 Task: Change the email setting of favorites to daily.
Action: Mouse moved to (1171, 134)
Screenshot: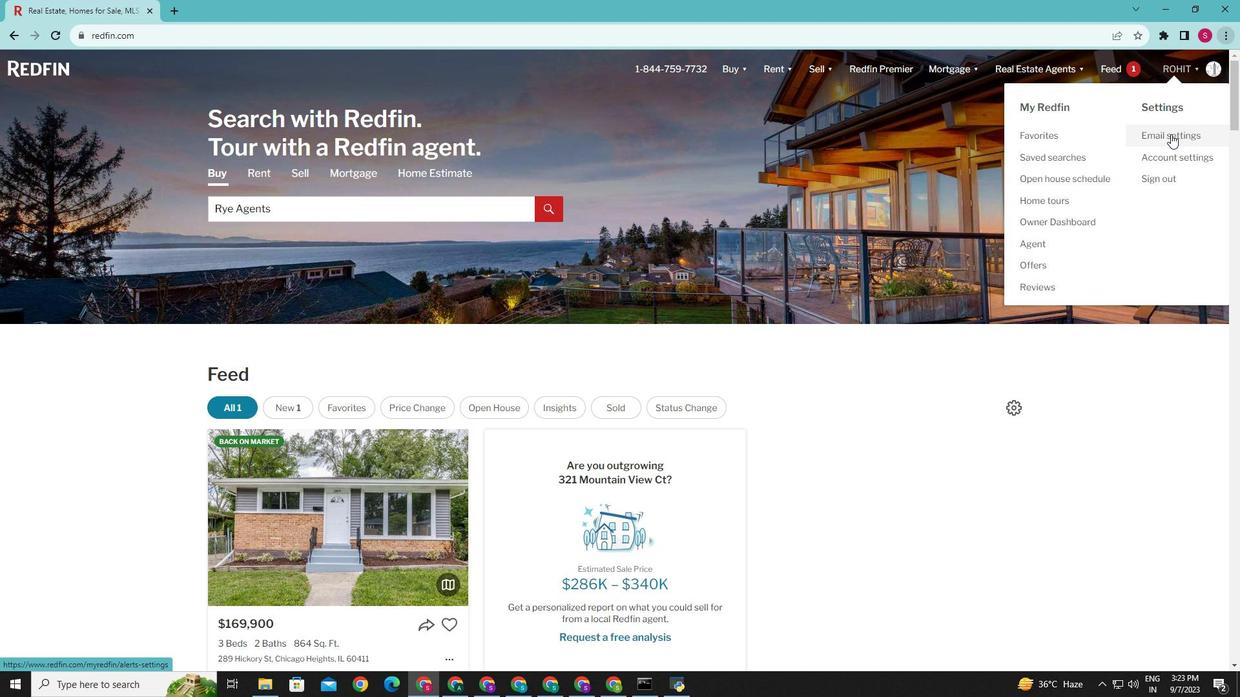 
Action: Mouse pressed left at (1171, 134)
Screenshot: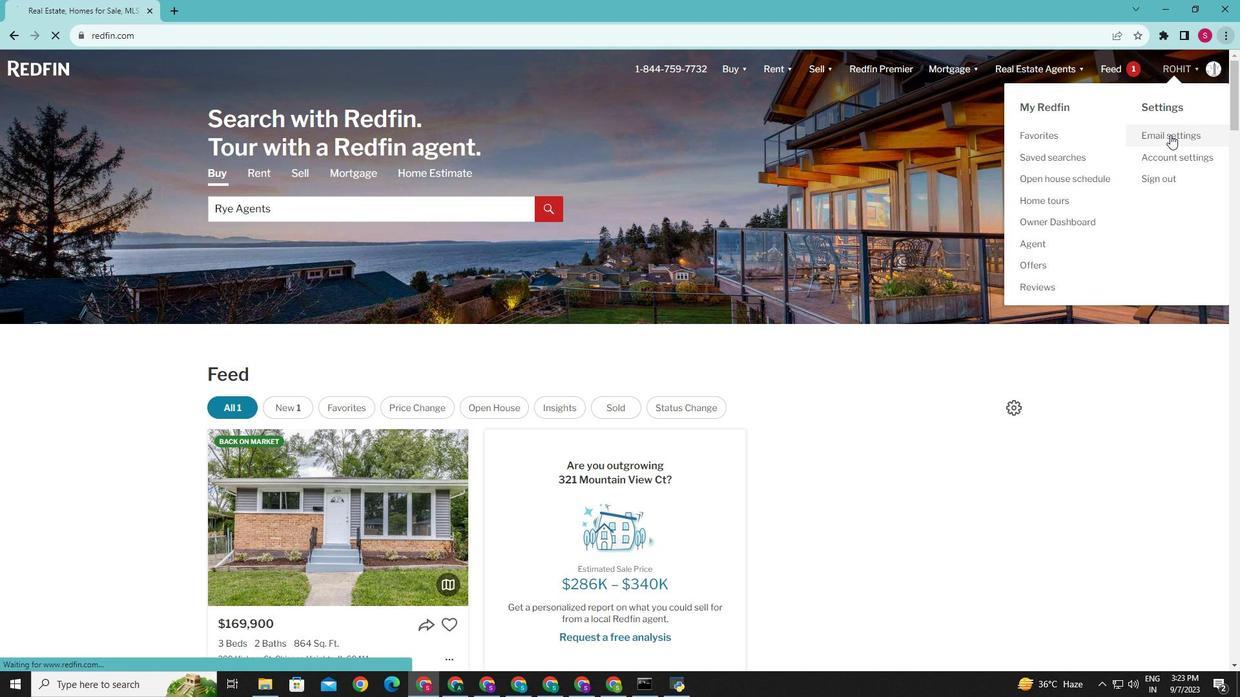 
Action: Mouse moved to (708, 344)
Screenshot: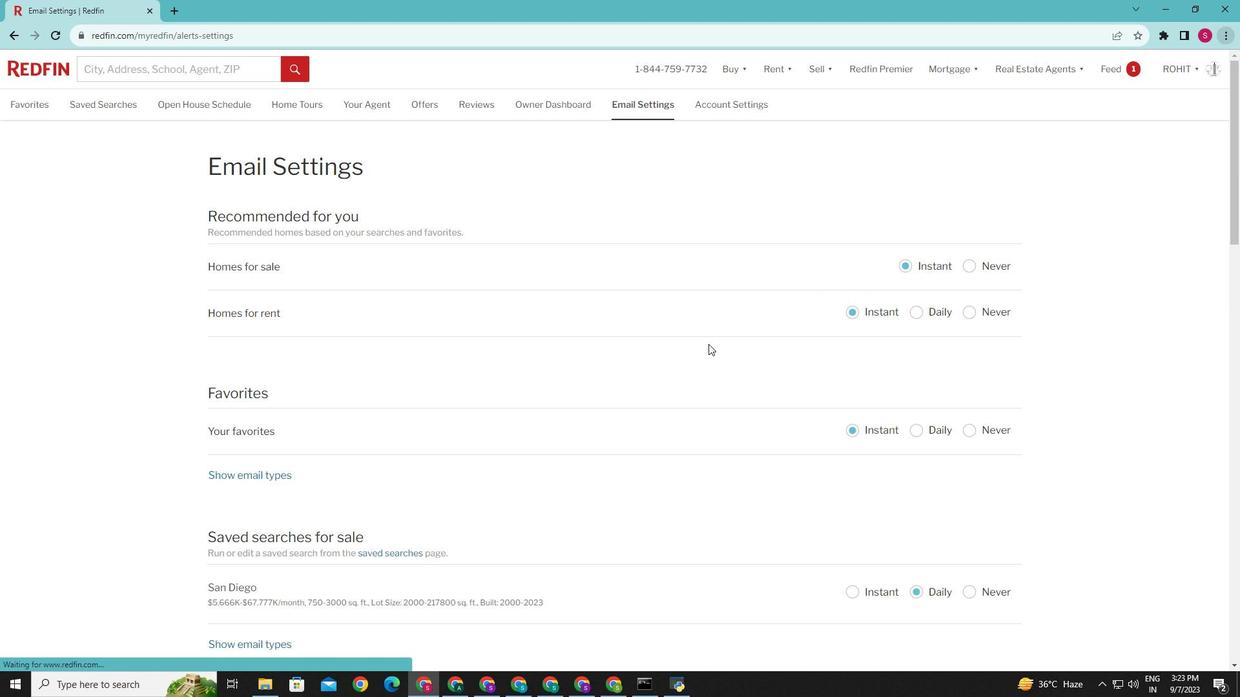 
Action: Mouse scrolled (708, 343) with delta (0, 0)
Screenshot: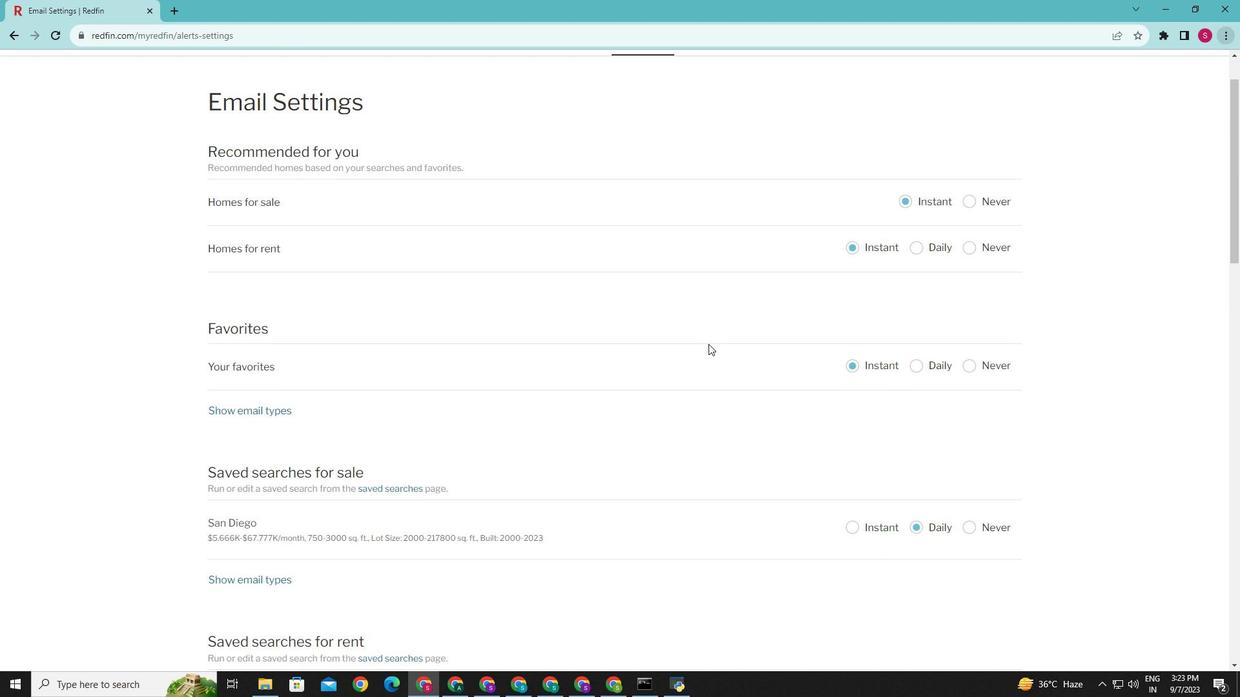 
Action: Mouse moved to (921, 365)
Screenshot: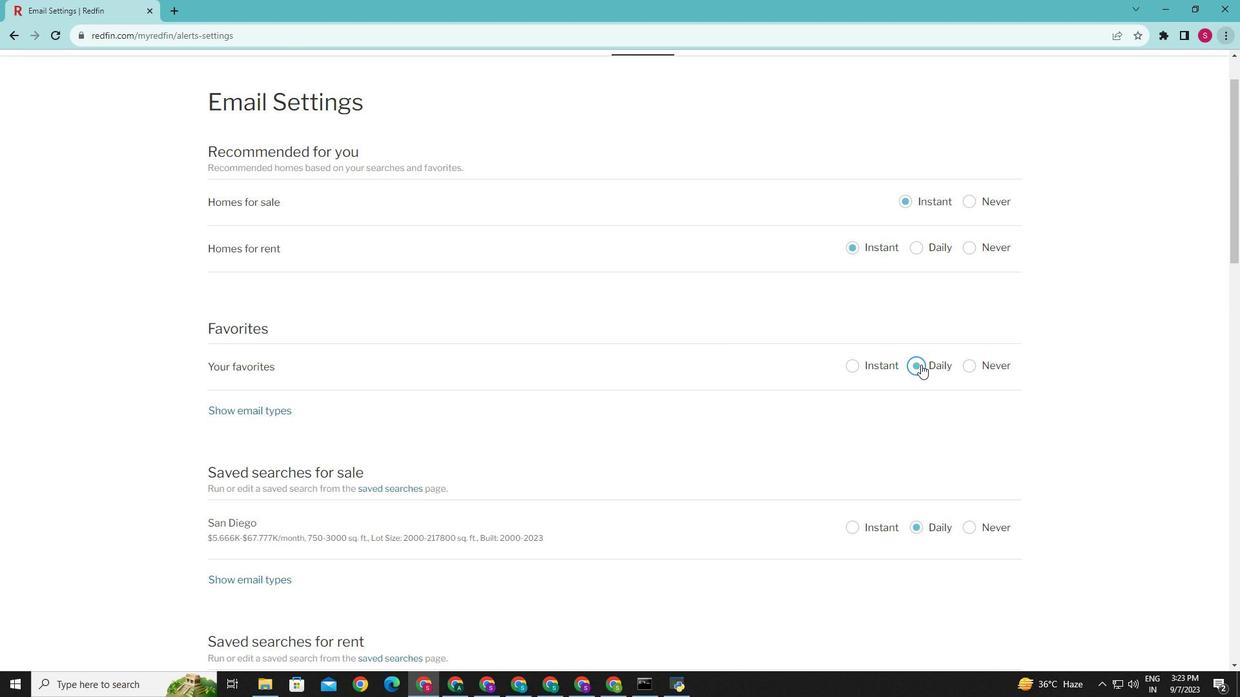 
Action: Mouse pressed left at (921, 365)
Screenshot: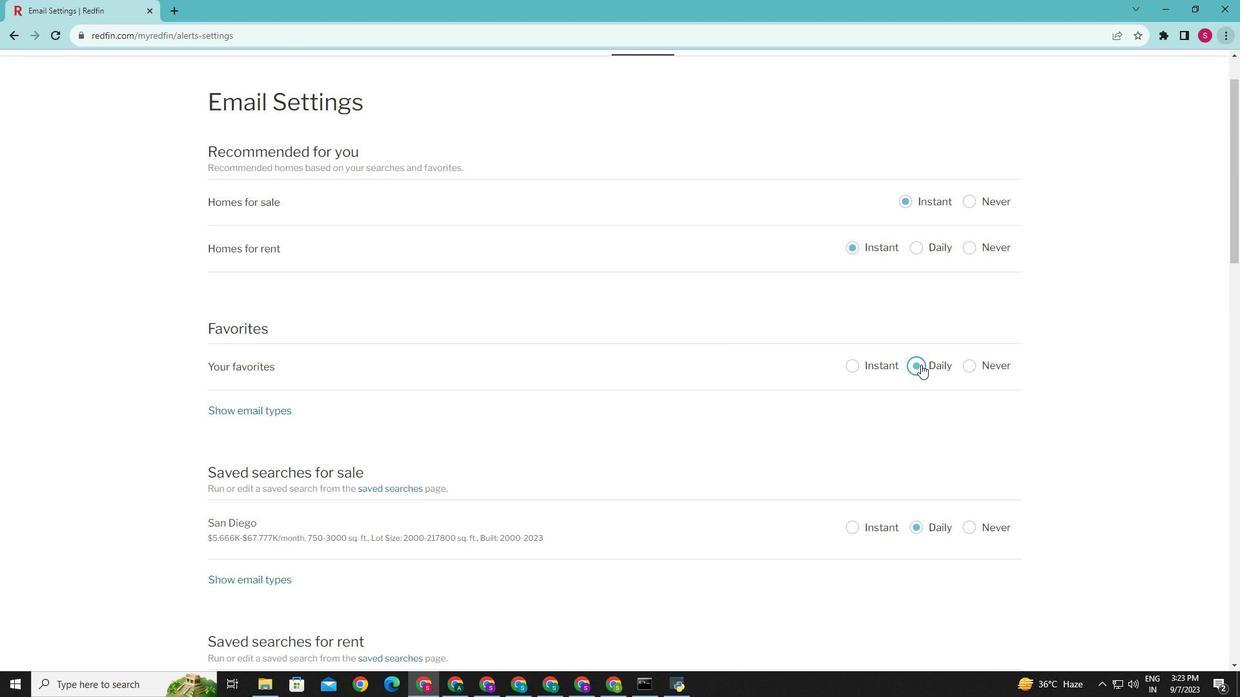
Action: Mouse moved to (824, 427)
Screenshot: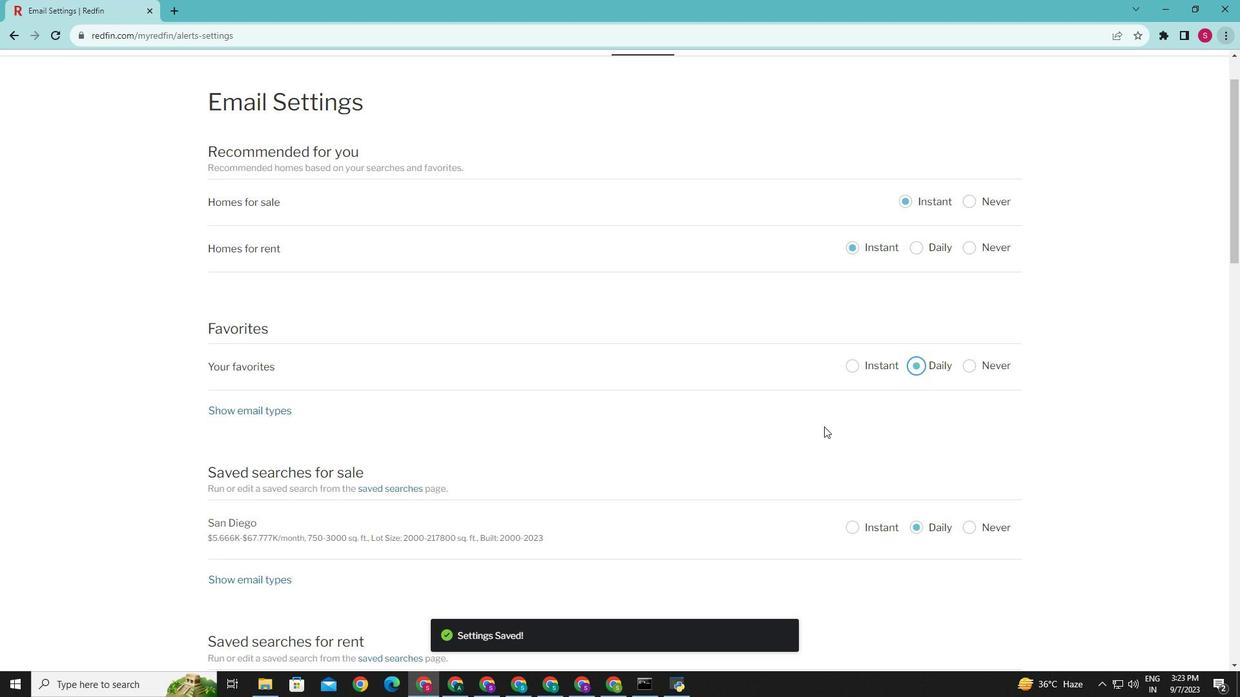
